 Task: Open settings.json of auto-replies.
Action: Mouse moved to (19, 564)
Screenshot: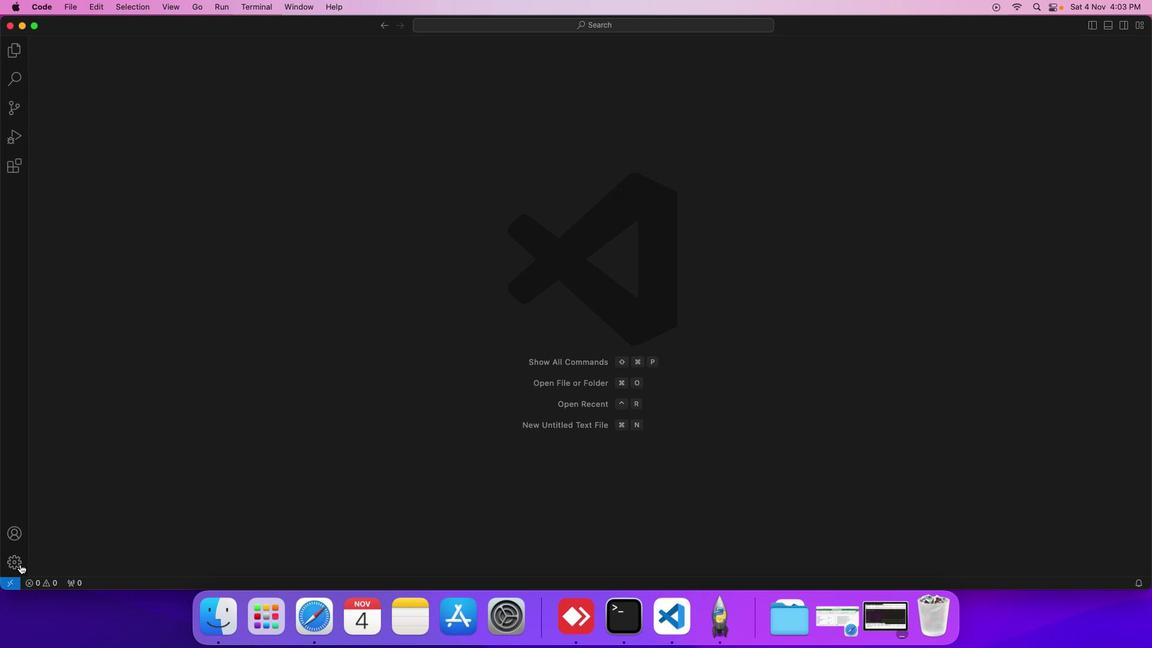 
Action: Mouse pressed left at (19, 564)
Screenshot: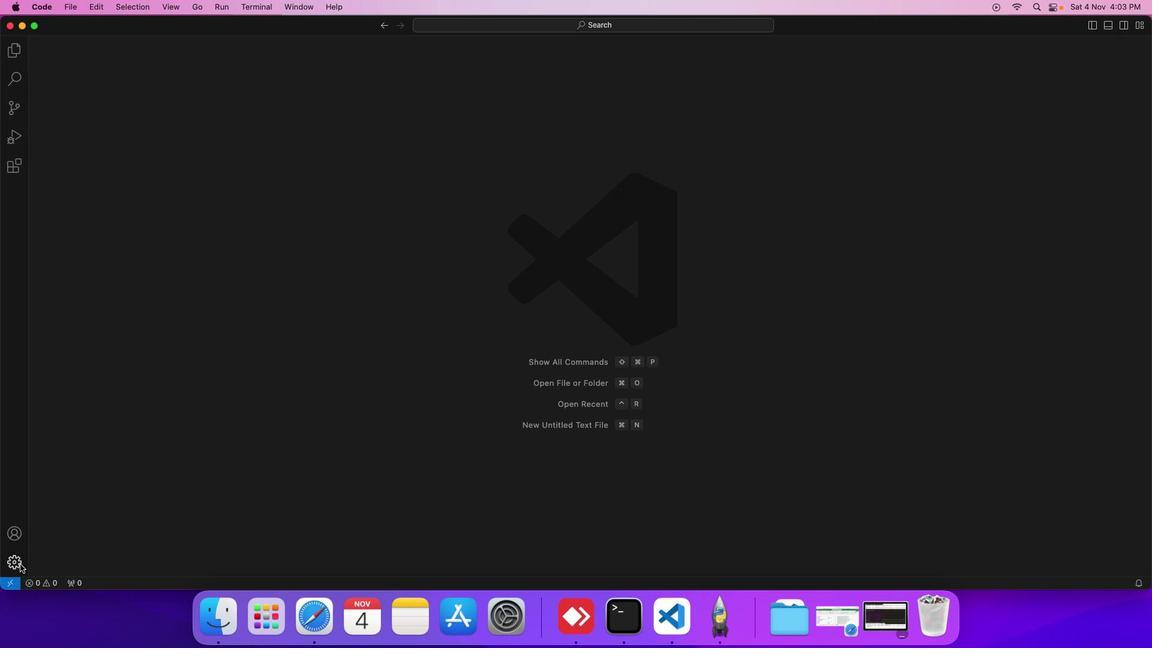 
Action: Mouse moved to (75, 473)
Screenshot: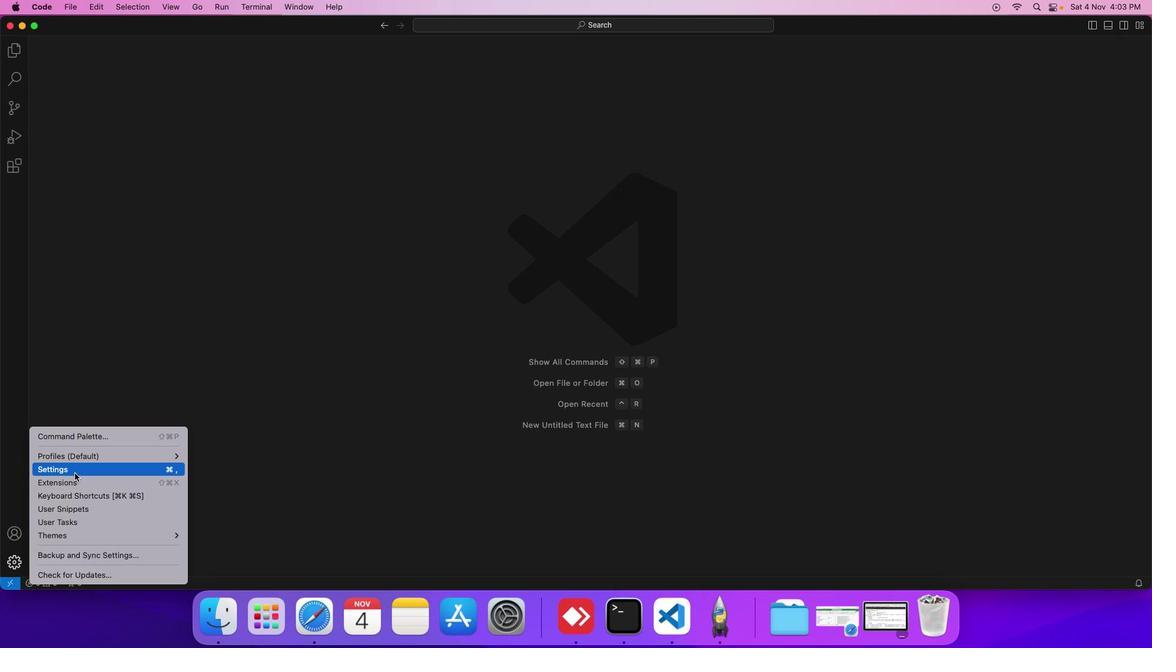 
Action: Mouse pressed left at (75, 473)
Screenshot: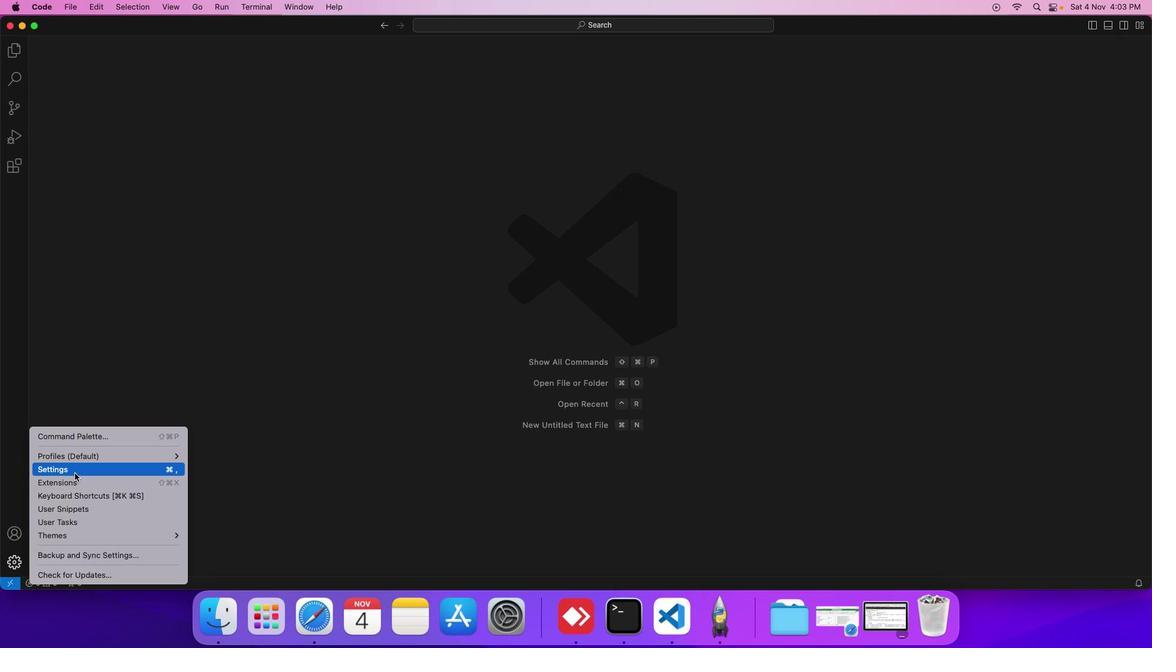 
Action: Mouse moved to (278, 176)
Screenshot: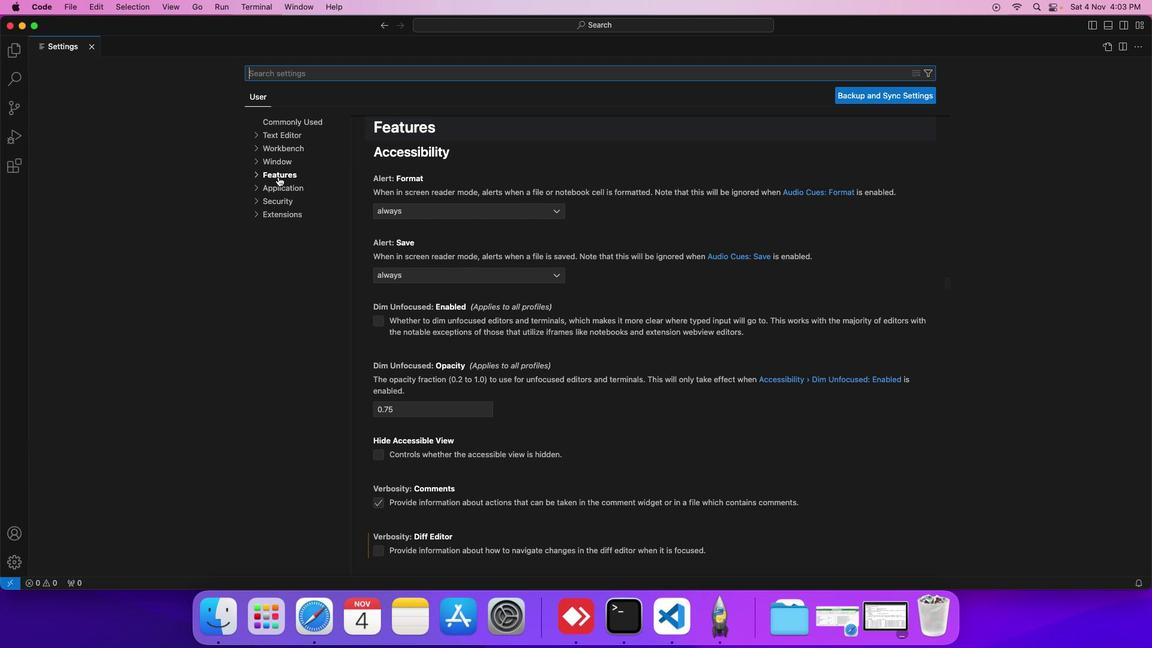 
Action: Mouse pressed left at (278, 176)
Screenshot: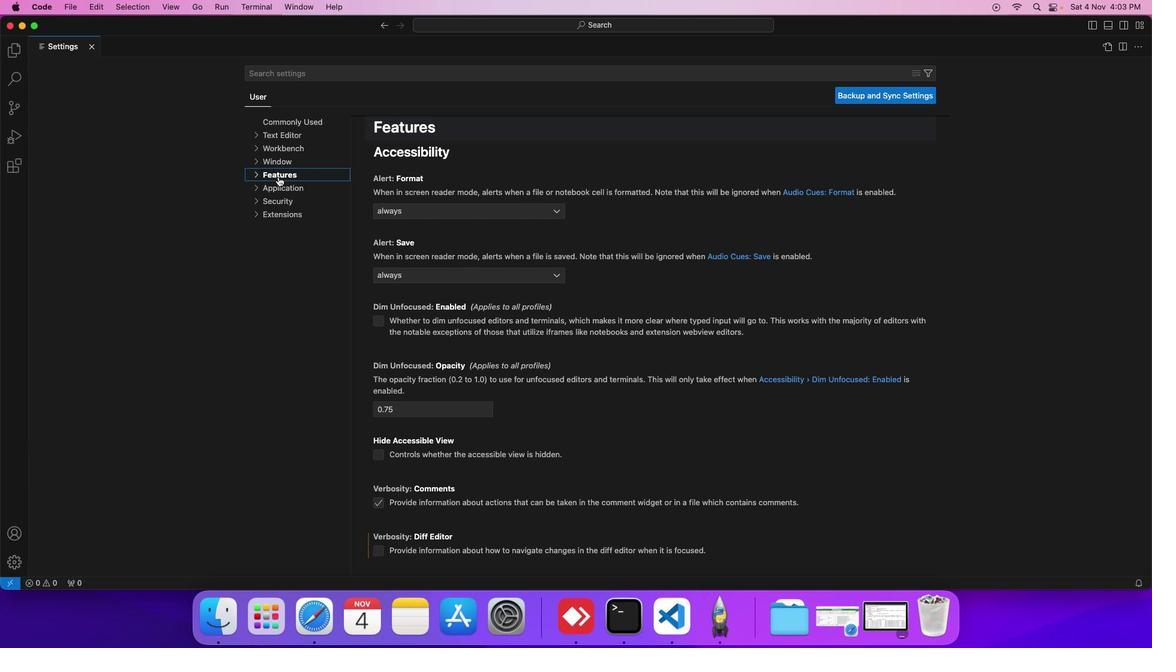 
Action: Mouse moved to (272, 278)
Screenshot: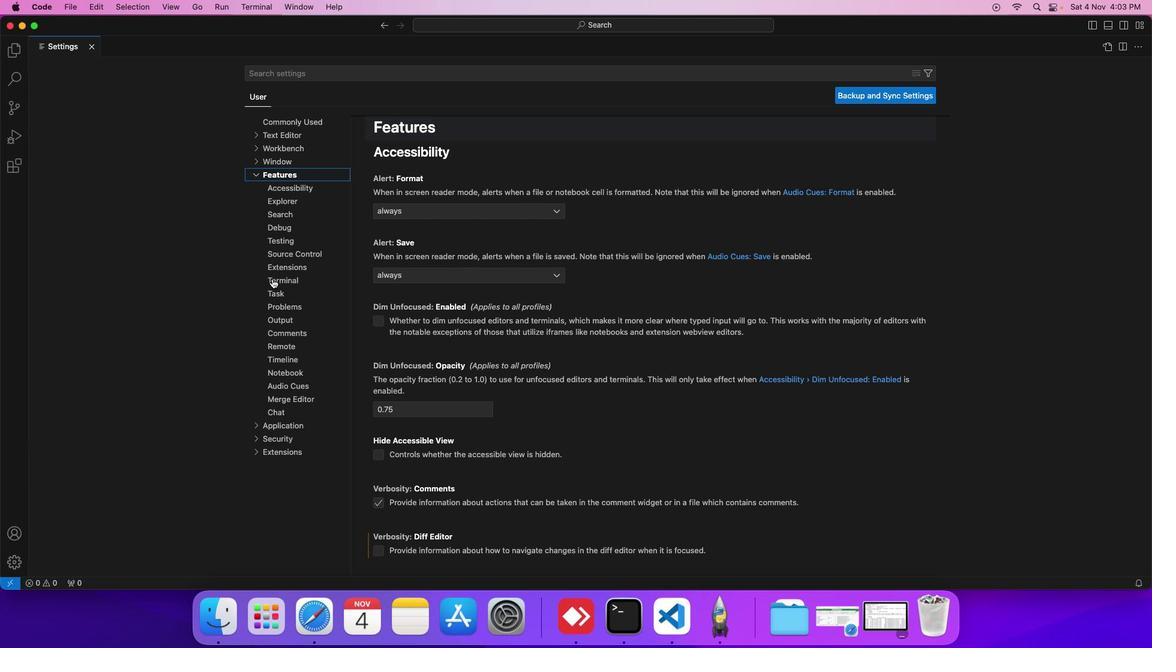 
Action: Mouse pressed left at (272, 278)
Screenshot: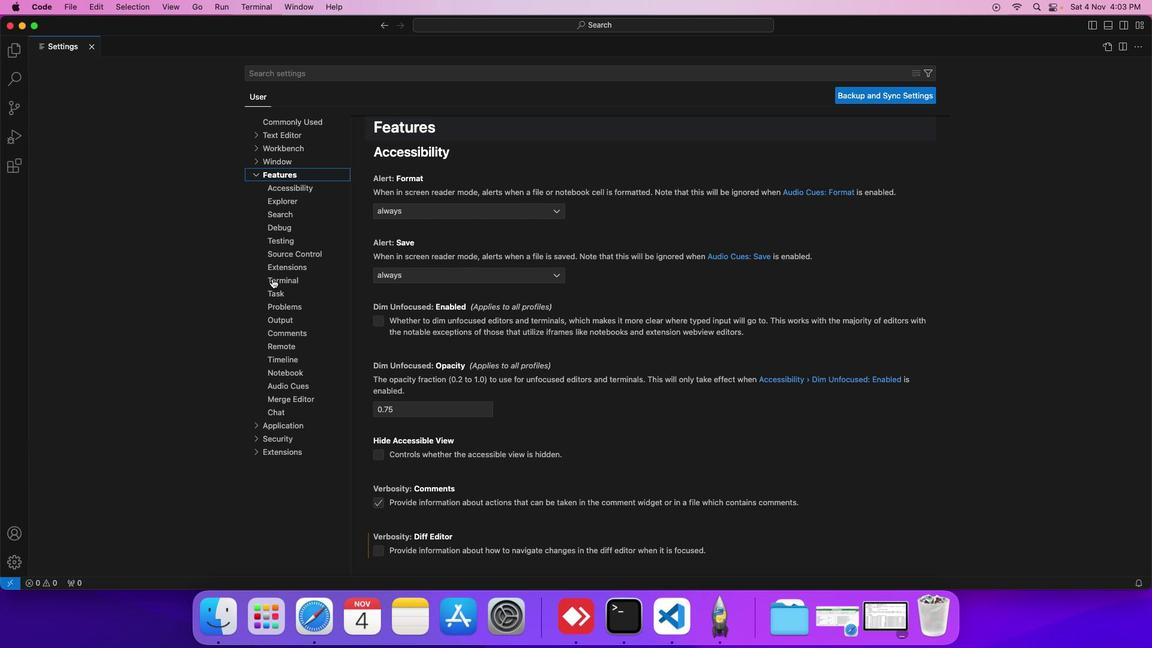 
Action: Mouse moved to (389, 419)
Screenshot: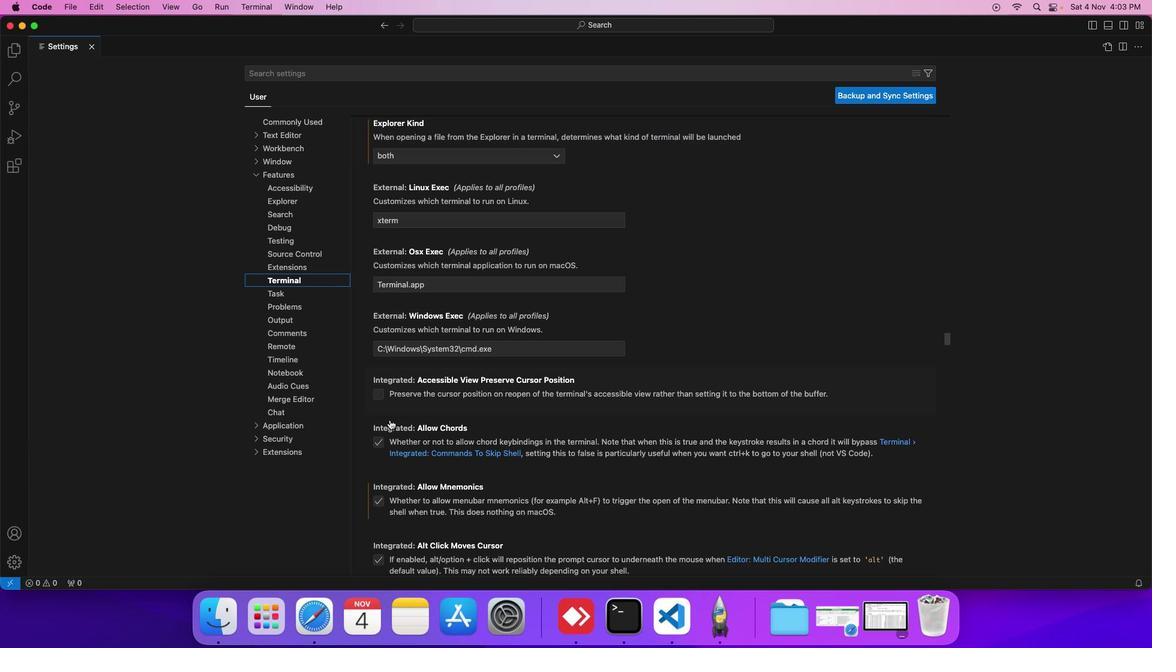 
Action: Mouse scrolled (389, 419) with delta (0, 0)
Screenshot: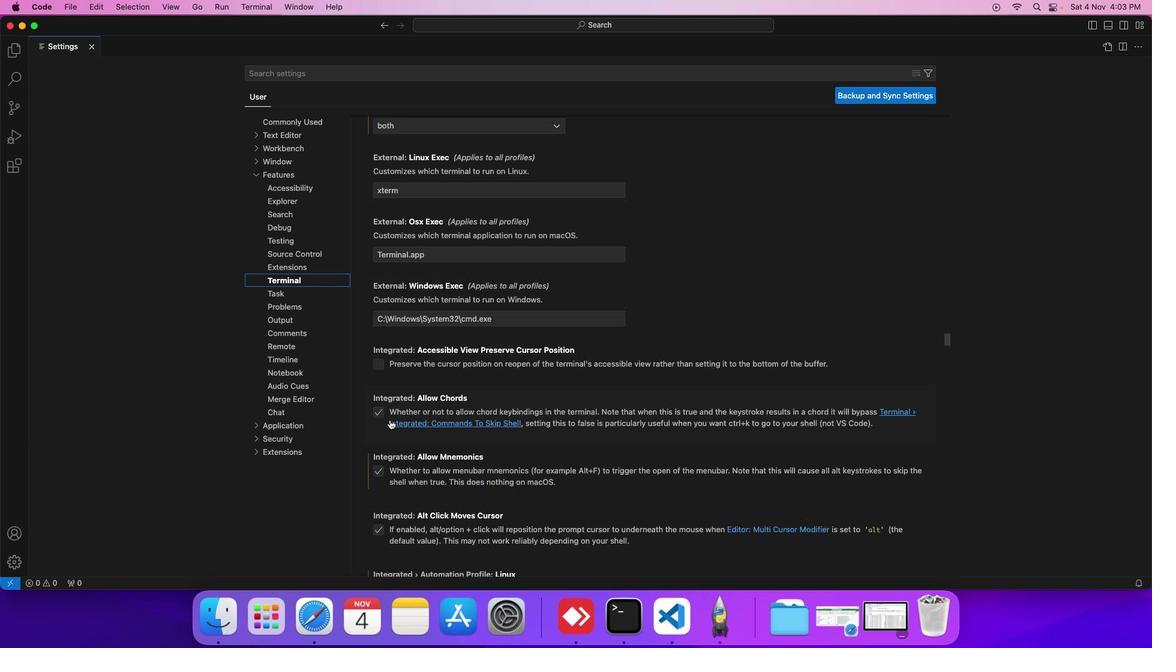 
Action: Mouse scrolled (389, 419) with delta (0, 0)
Screenshot: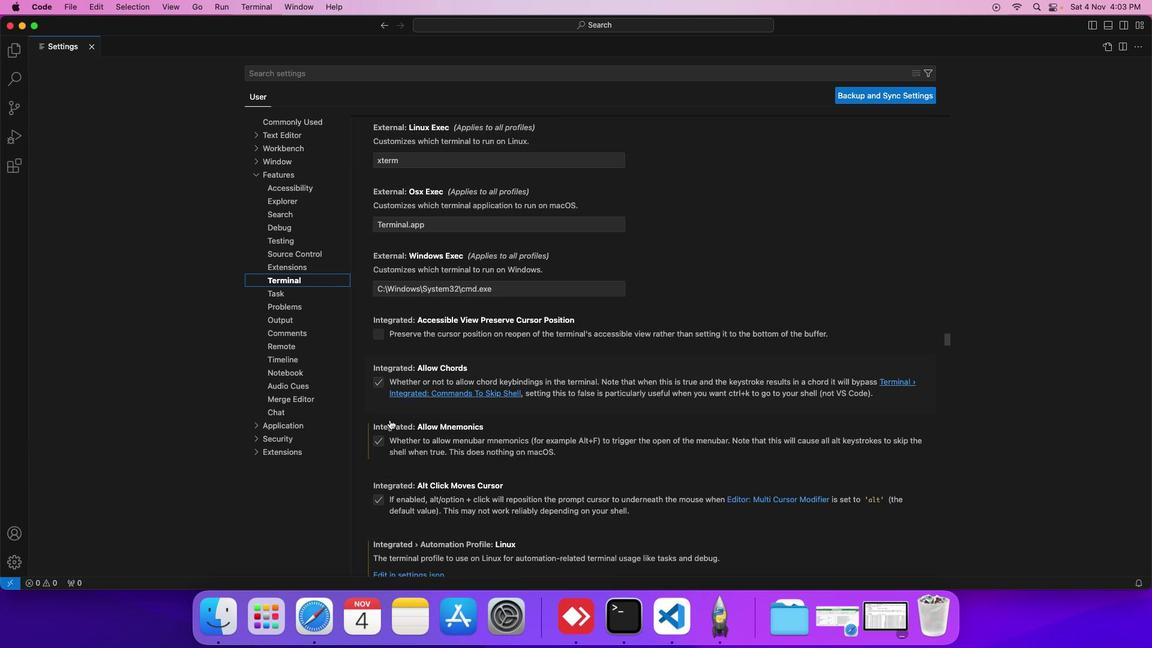 
Action: Mouse scrolled (389, 419) with delta (0, 0)
Screenshot: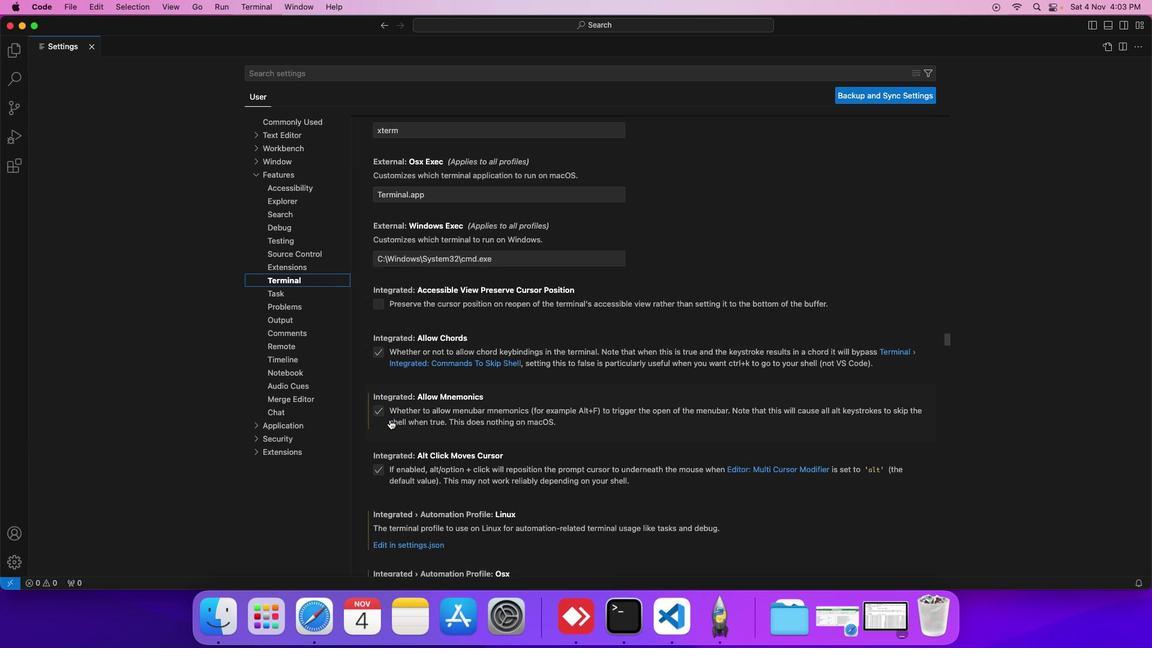 
Action: Mouse scrolled (389, 419) with delta (0, 0)
Screenshot: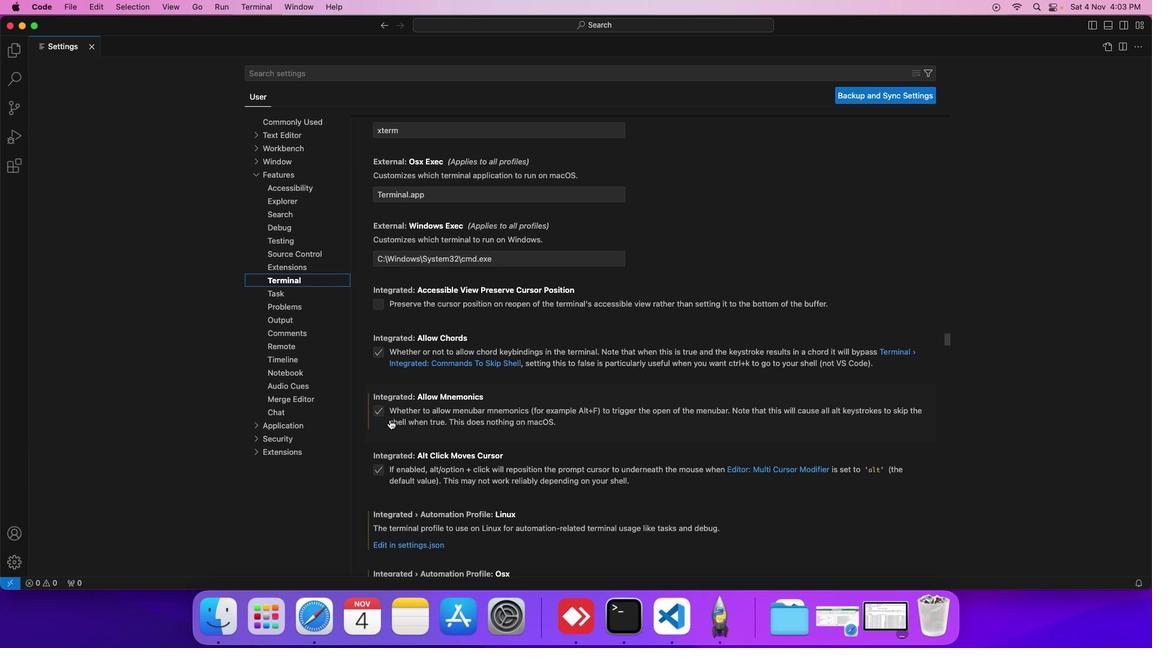 
Action: Mouse scrolled (389, 419) with delta (0, 0)
Screenshot: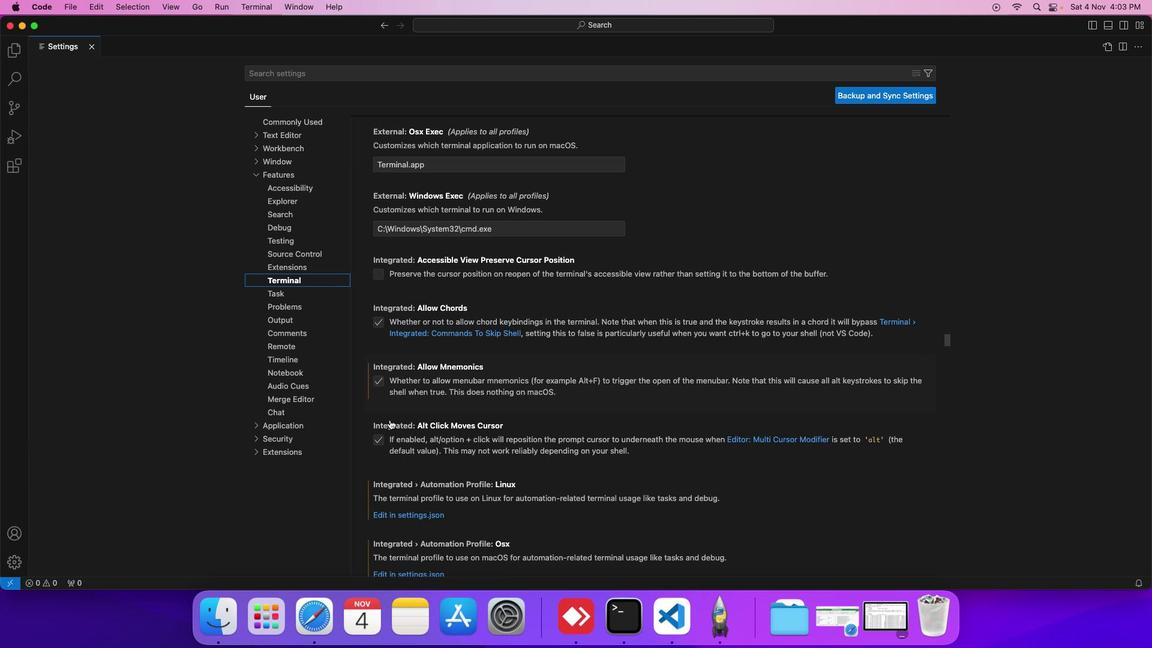 
Action: Mouse scrolled (389, 419) with delta (0, 0)
Screenshot: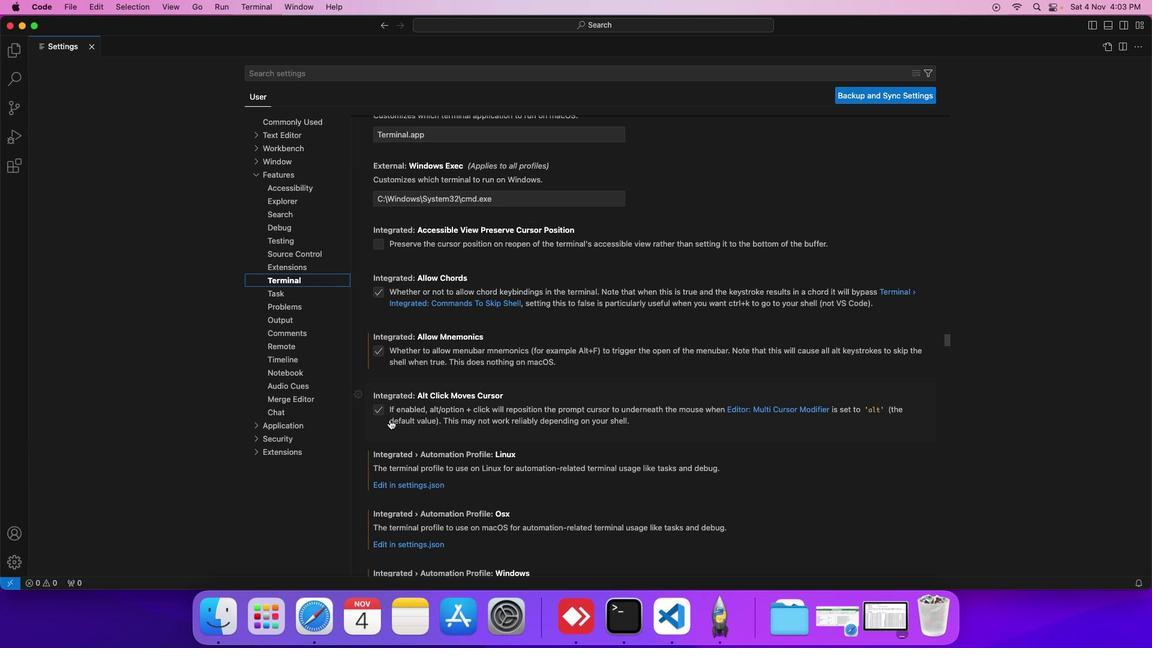 
Action: Mouse scrolled (389, 419) with delta (0, 0)
Screenshot: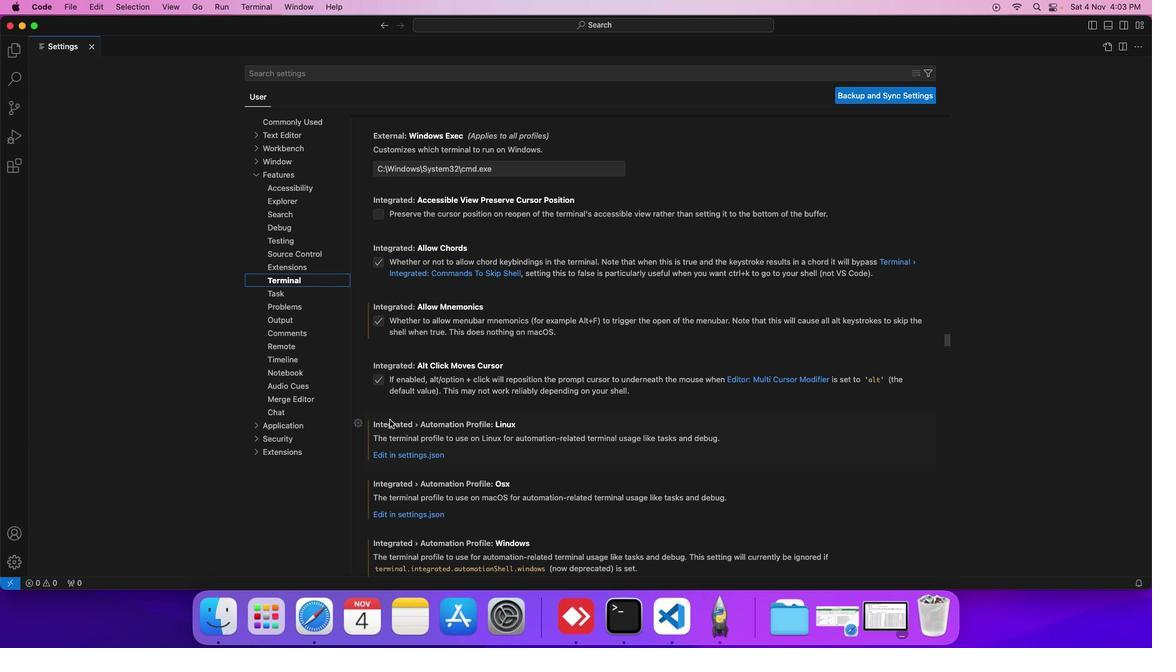 
Action: Mouse scrolled (389, 419) with delta (0, 0)
Screenshot: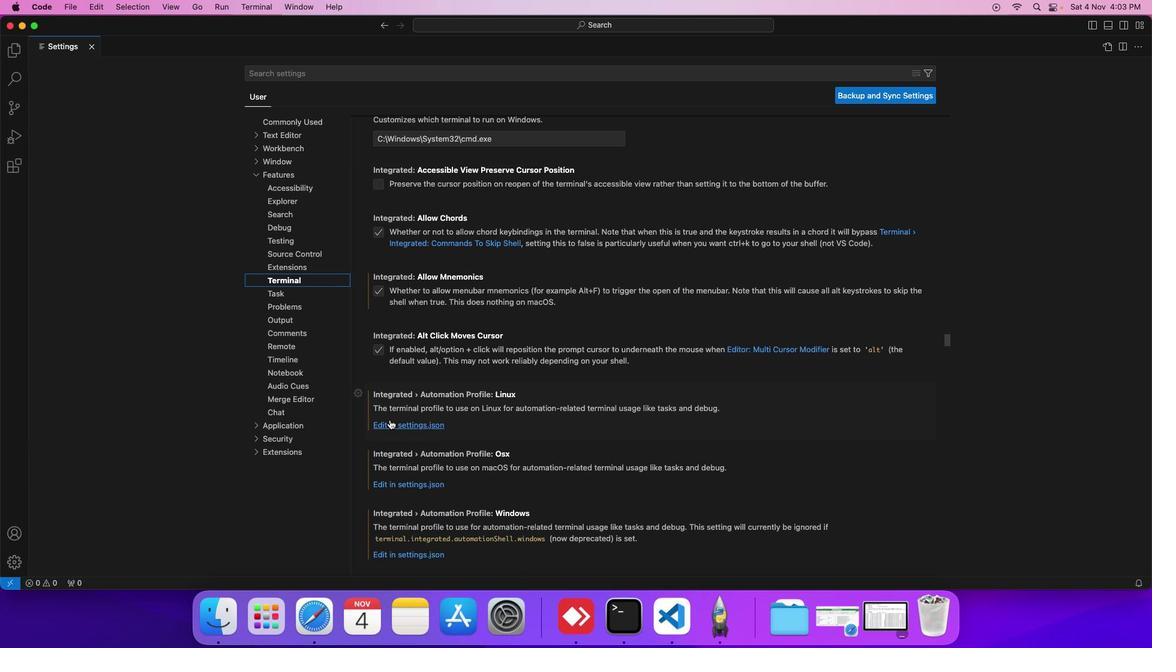 
Action: Mouse moved to (389, 420)
Screenshot: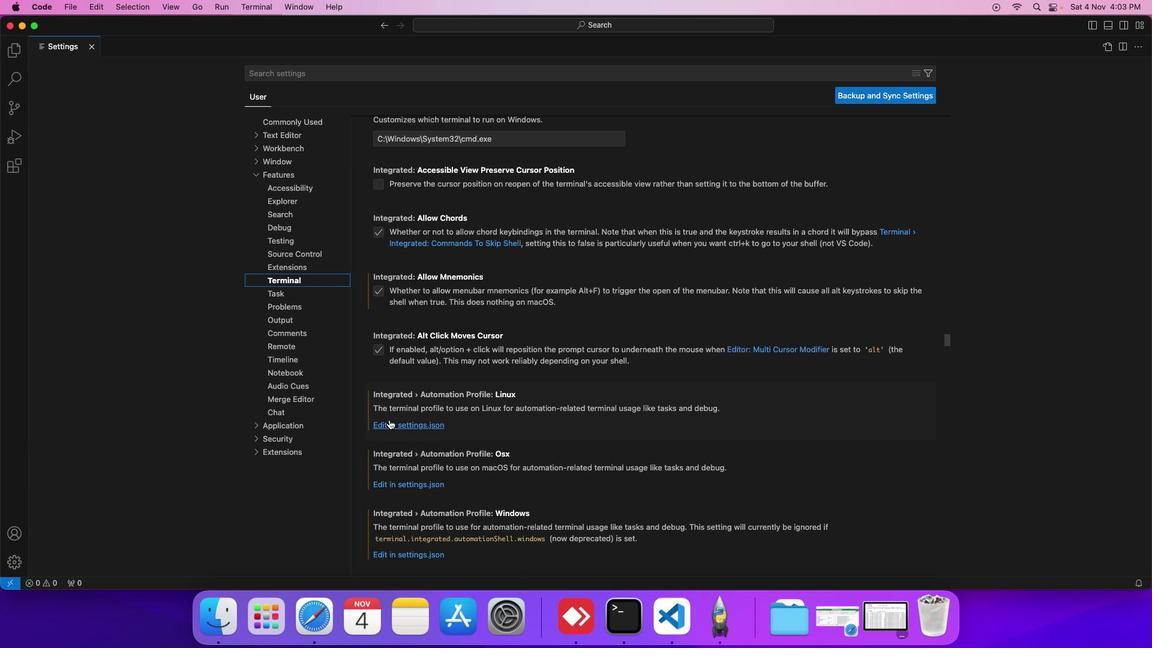 
Action: Mouse scrolled (389, 420) with delta (0, 0)
Screenshot: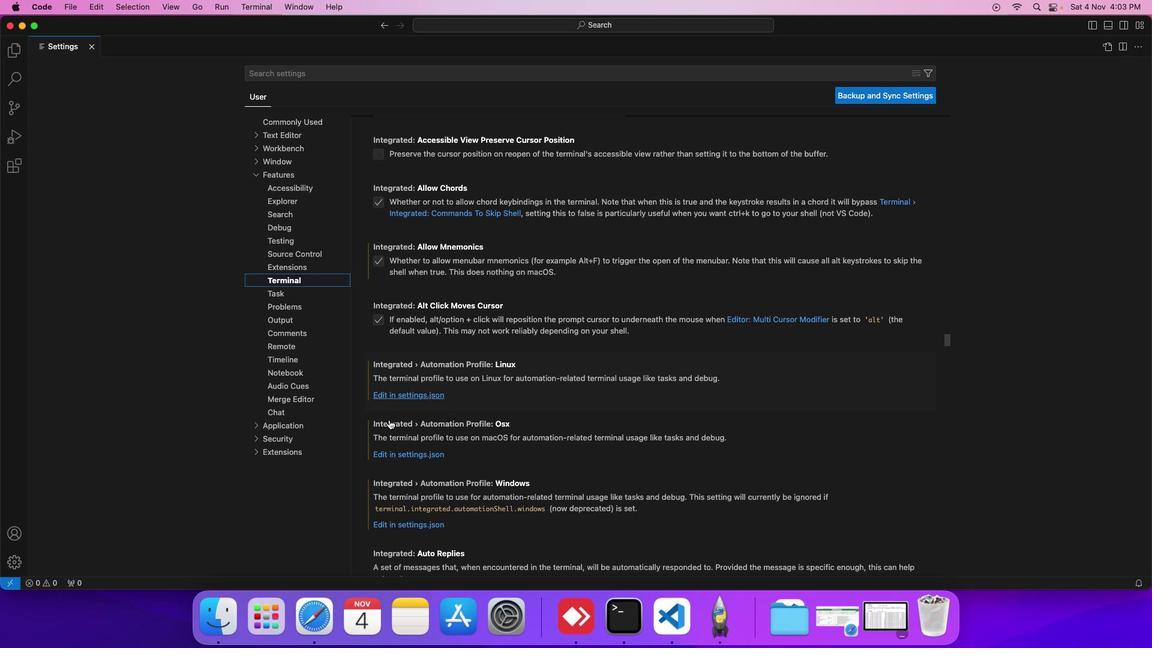 
Action: Mouse scrolled (389, 420) with delta (0, 0)
Screenshot: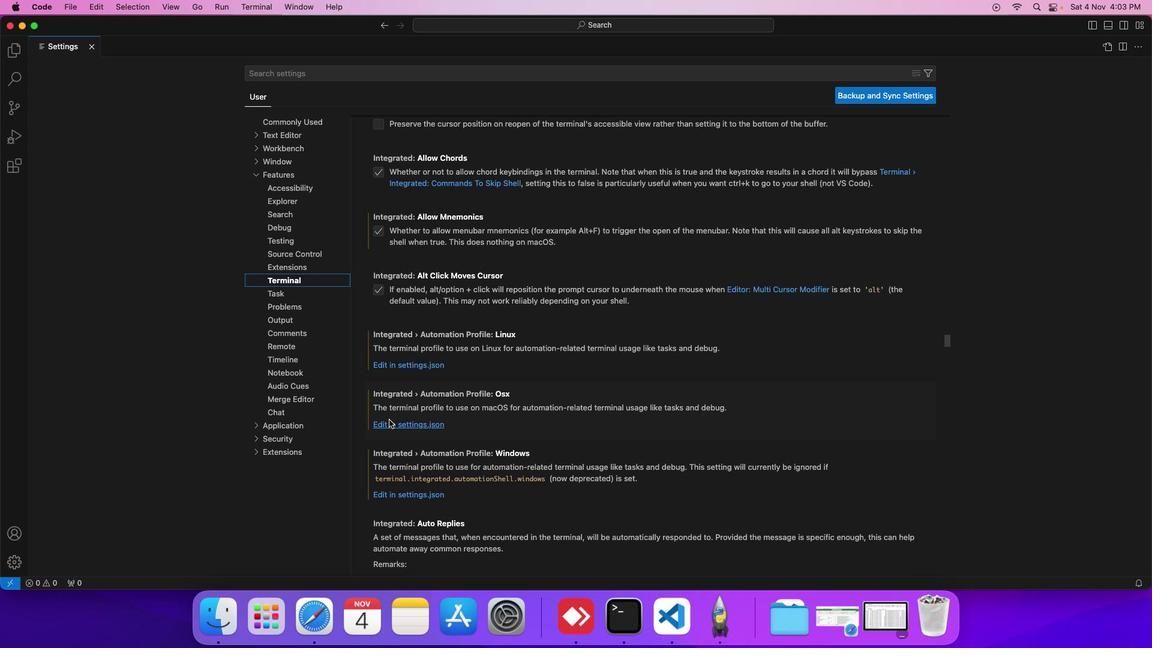 
Action: Mouse scrolled (389, 420) with delta (0, 0)
Screenshot: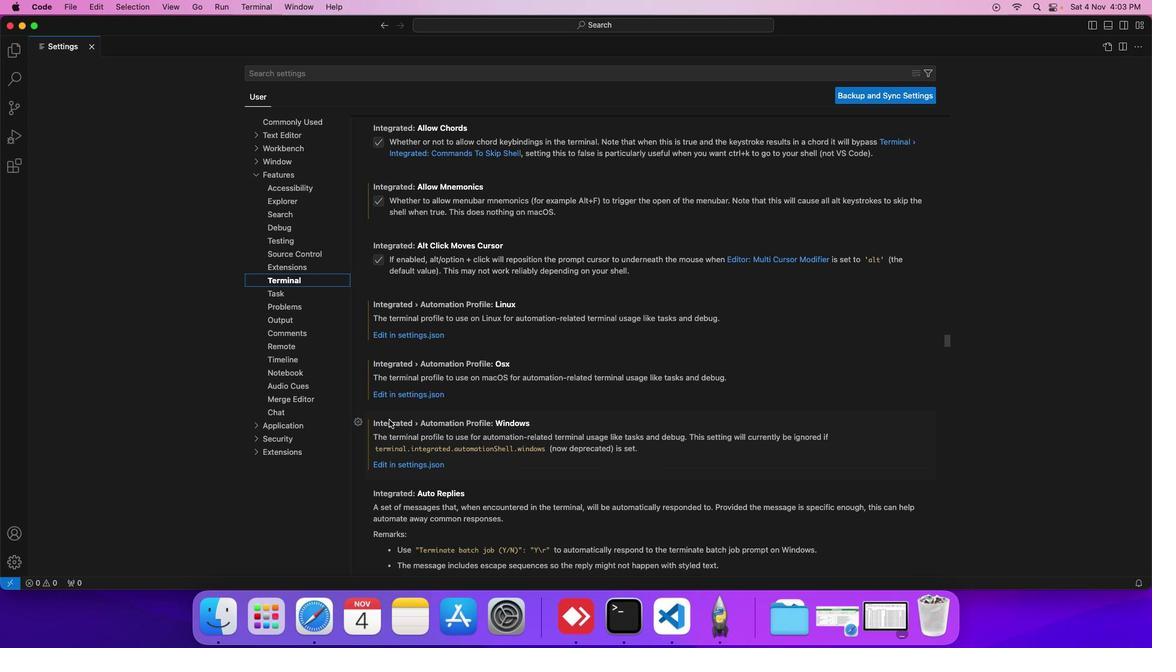 
Action: Mouse scrolled (389, 420) with delta (0, 0)
Screenshot: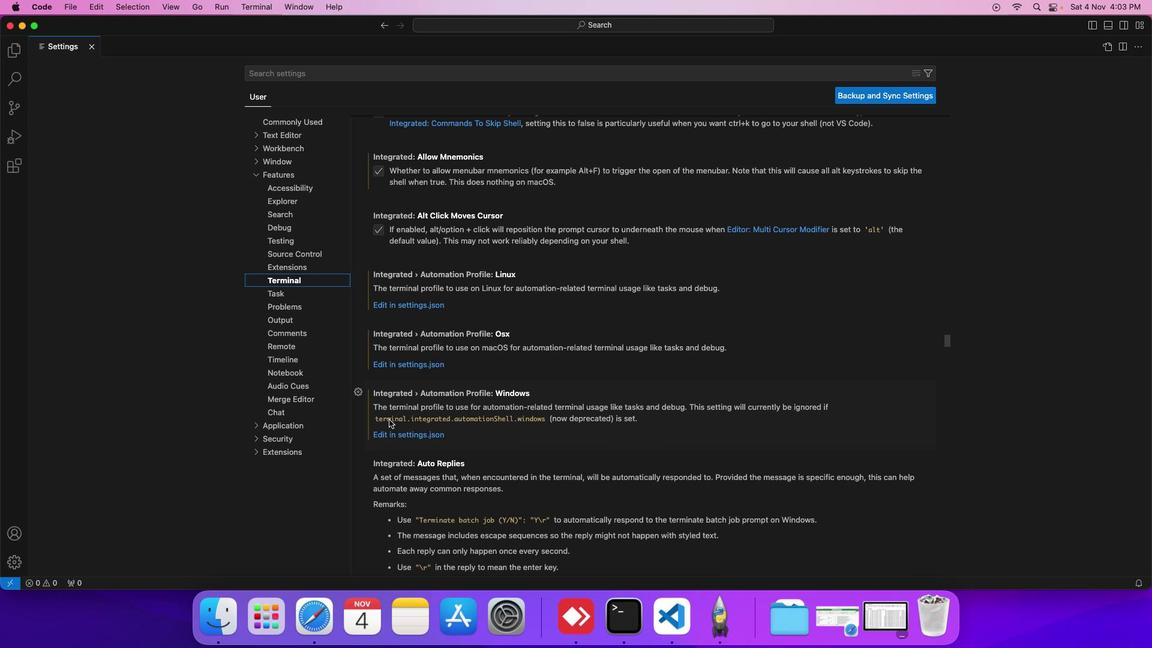 
Action: Mouse scrolled (389, 420) with delta (0, 0)
Screenshot: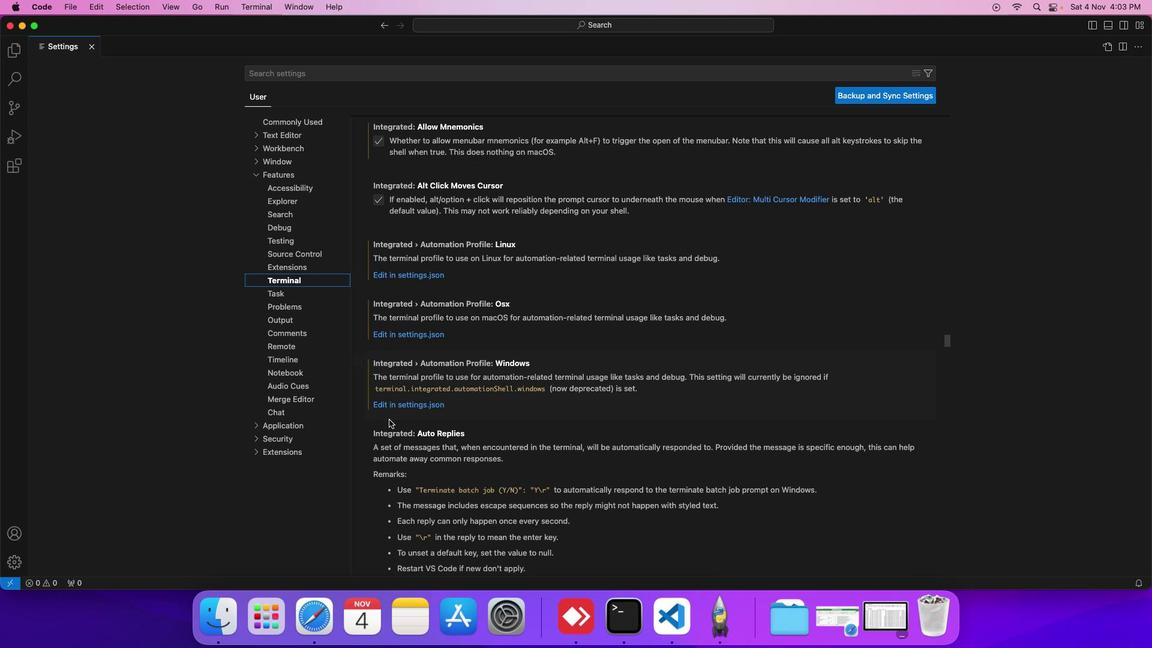 
Action: Mouse scrolled (389, 420) with delta (0, 0)
Screenshot: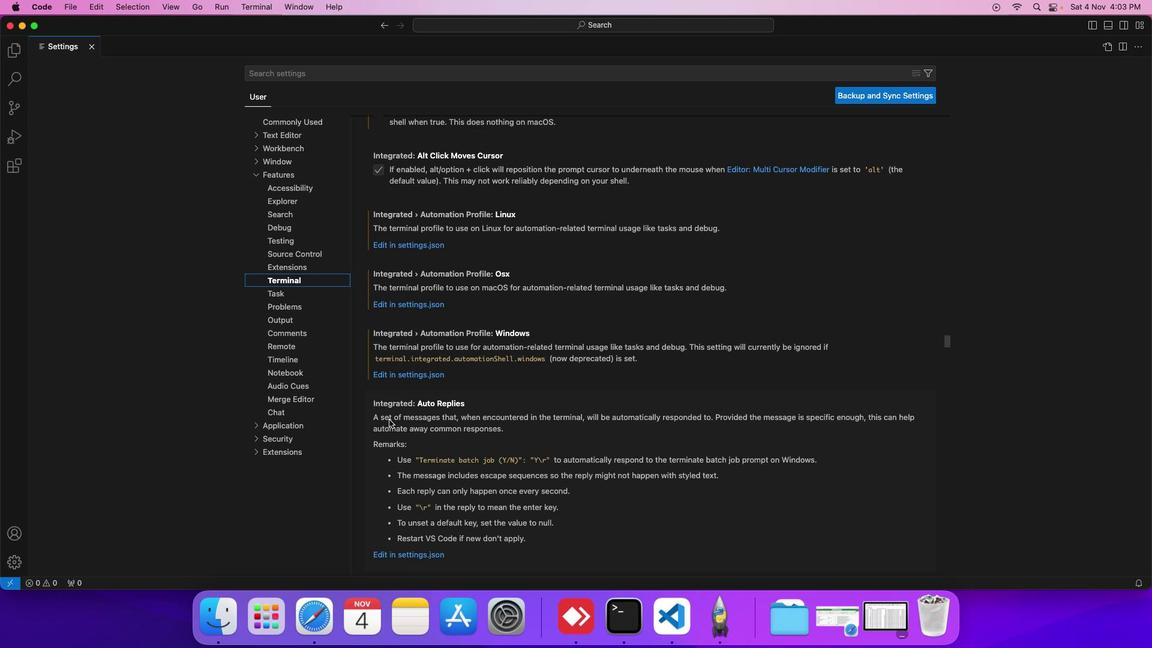 
Action: Mouse scrolled (389, 420) with delta (0, 0)
Screenshot: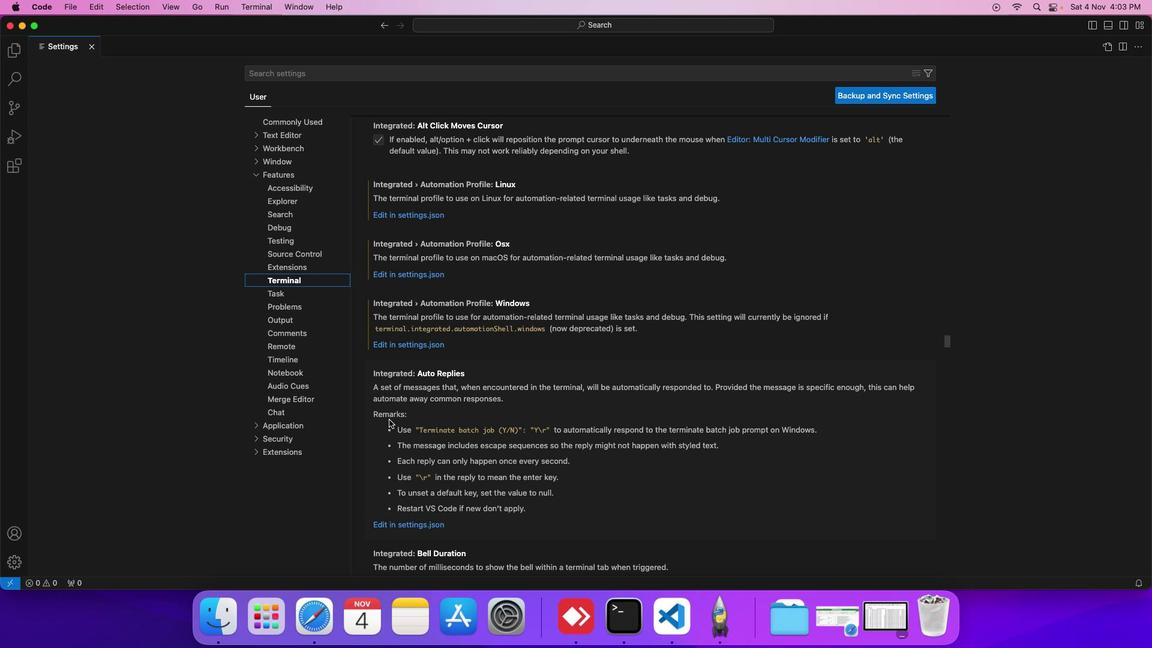 
Action: Mouse scrolled (389, 420) with delta (0, 0)
Screenshot: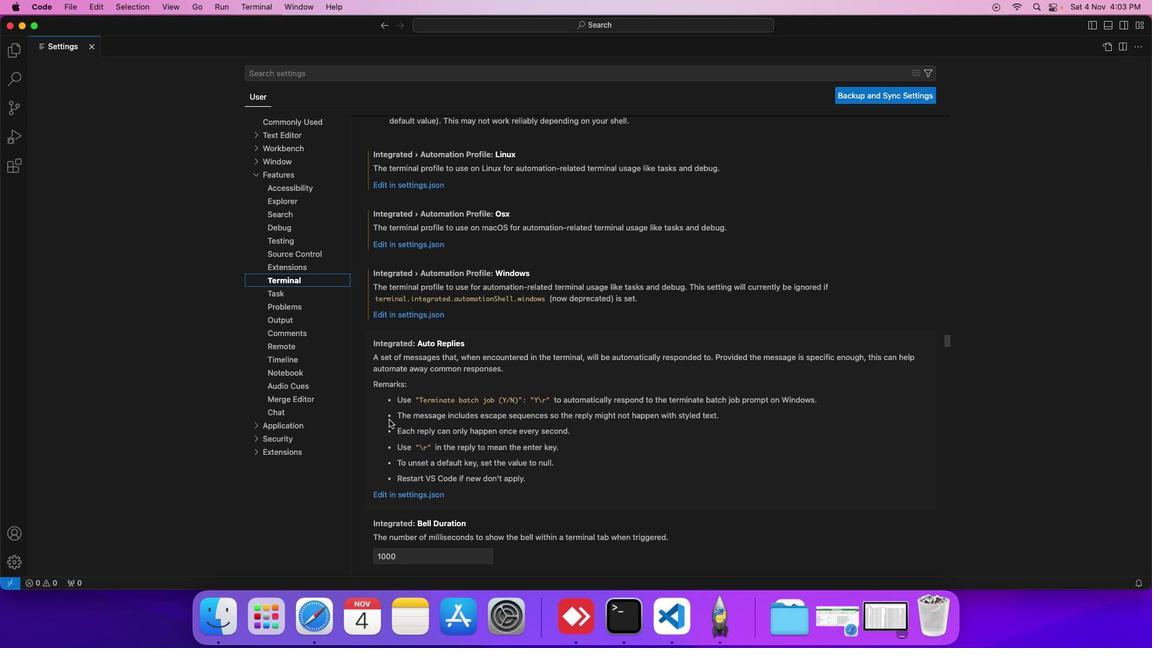 
Action: Mouse scrolled (389, 420) with delta (0, 0)
Screenshot: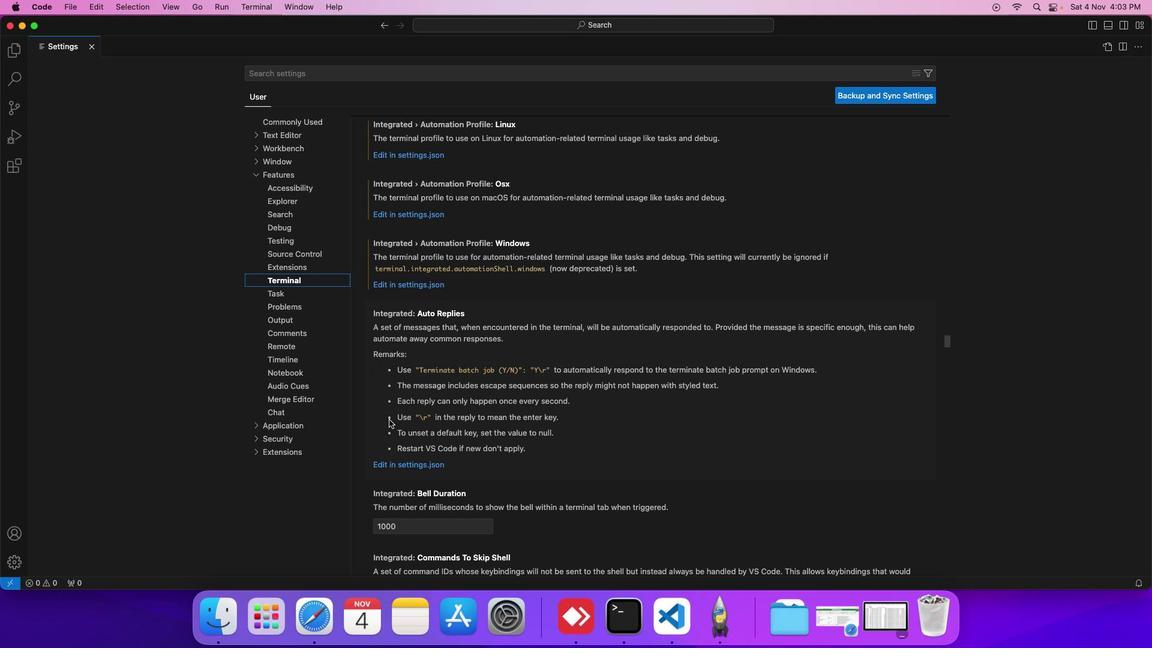 
Action: Mouse moved to (406, 462)
Screenshot: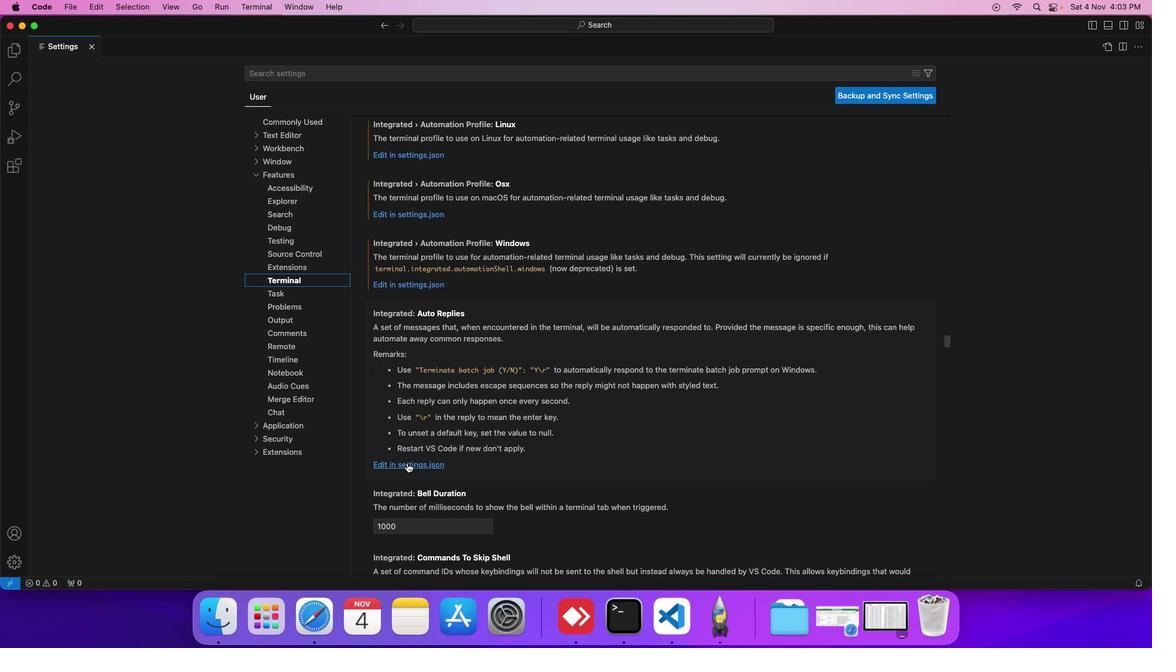 
Action: Mouse pressed left at (406, 462)
Screenshot: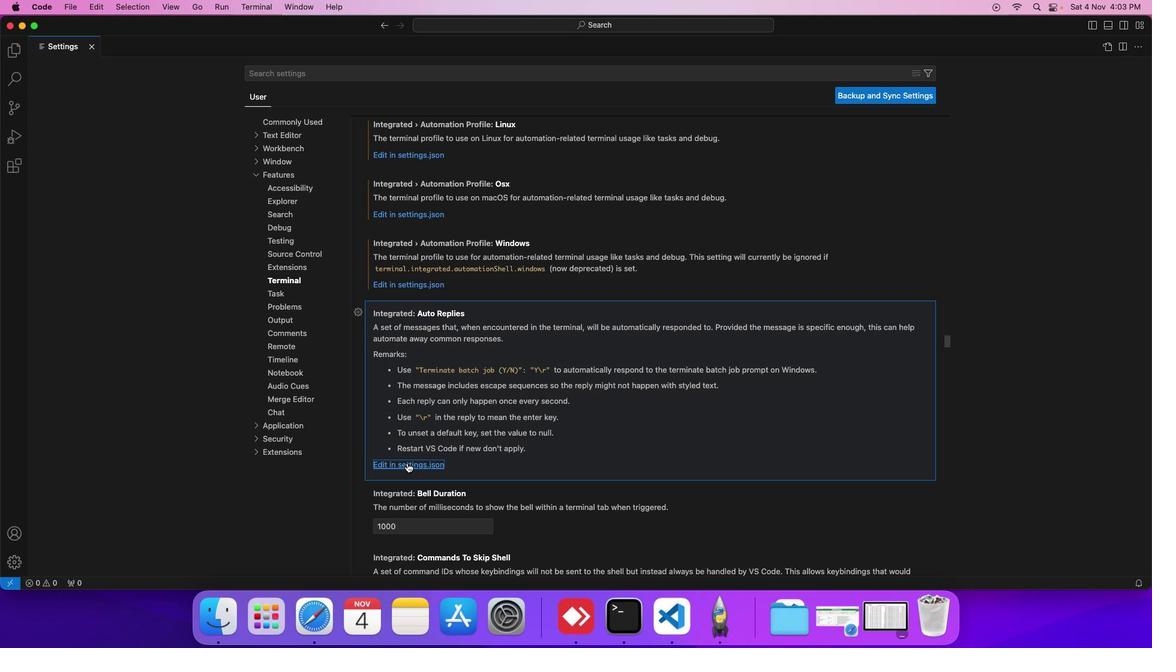 
